 Task: Add The Old Spaghetti Factory Shredded Mizithra & Romano Blend to the cart.
Action: Mouse pressed left at (22, 85)
Screenshot: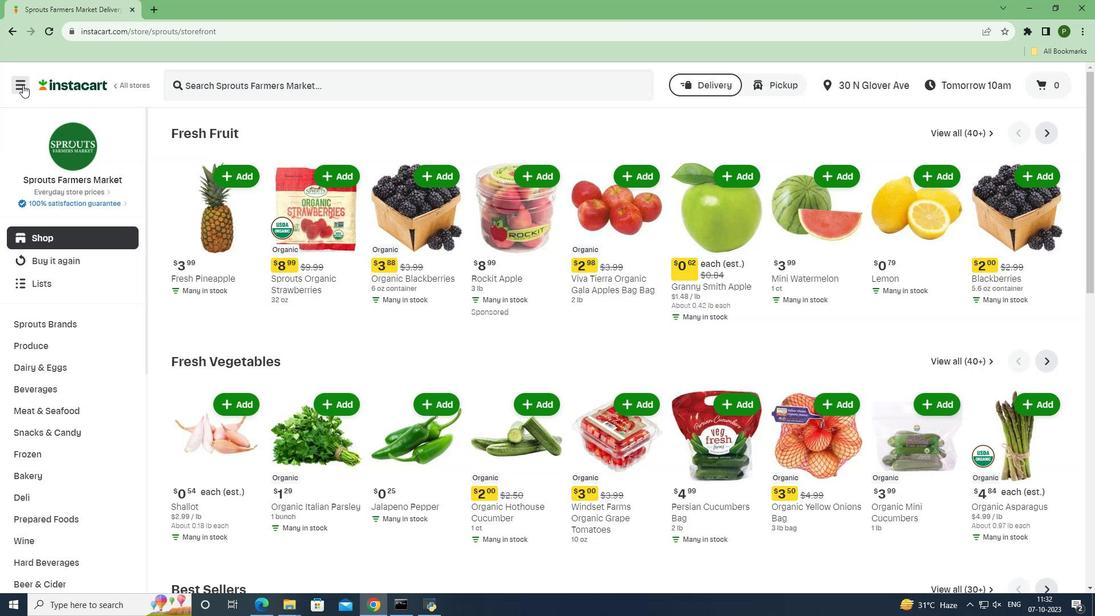 
Action: Mouse moved to (56, 309)
Screenshot: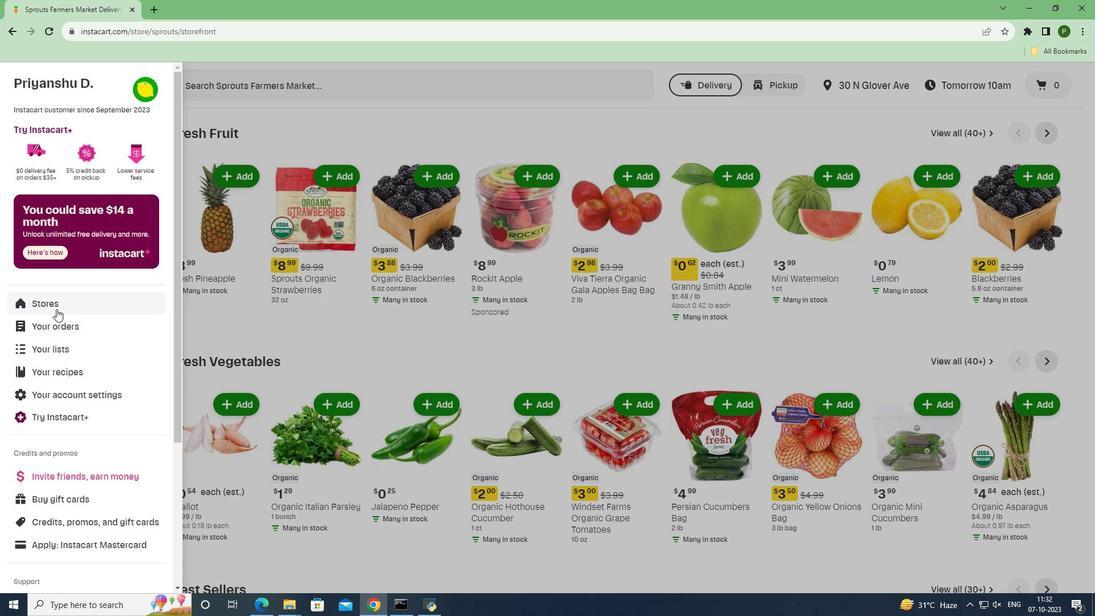 
Action: Mouse pressed left at (56, 309)
Screenshot: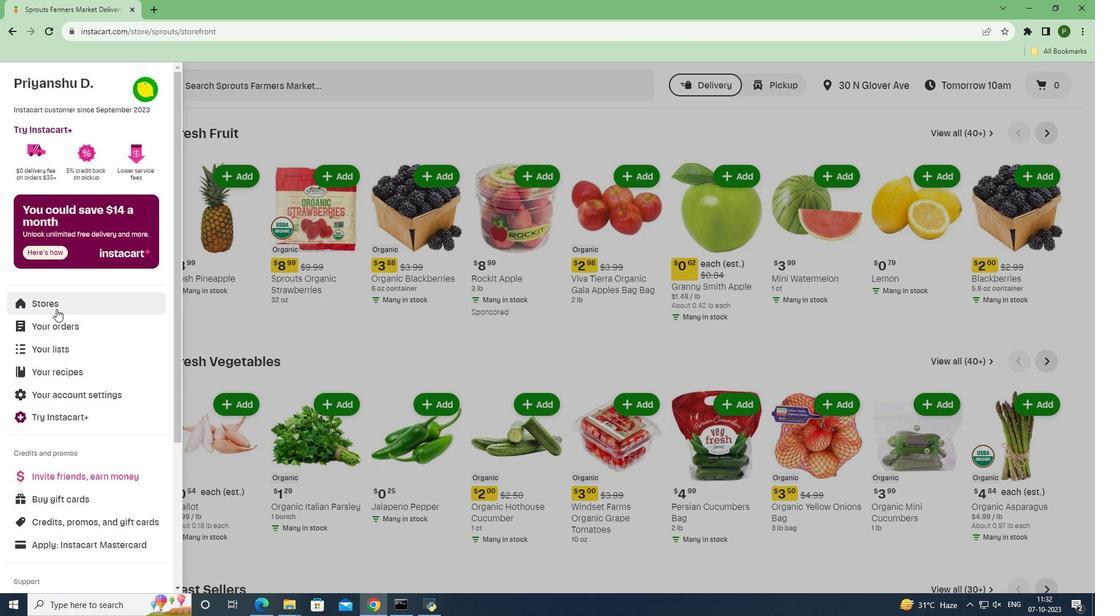
Action: Mouse moved to (273, 126)
Screenshot: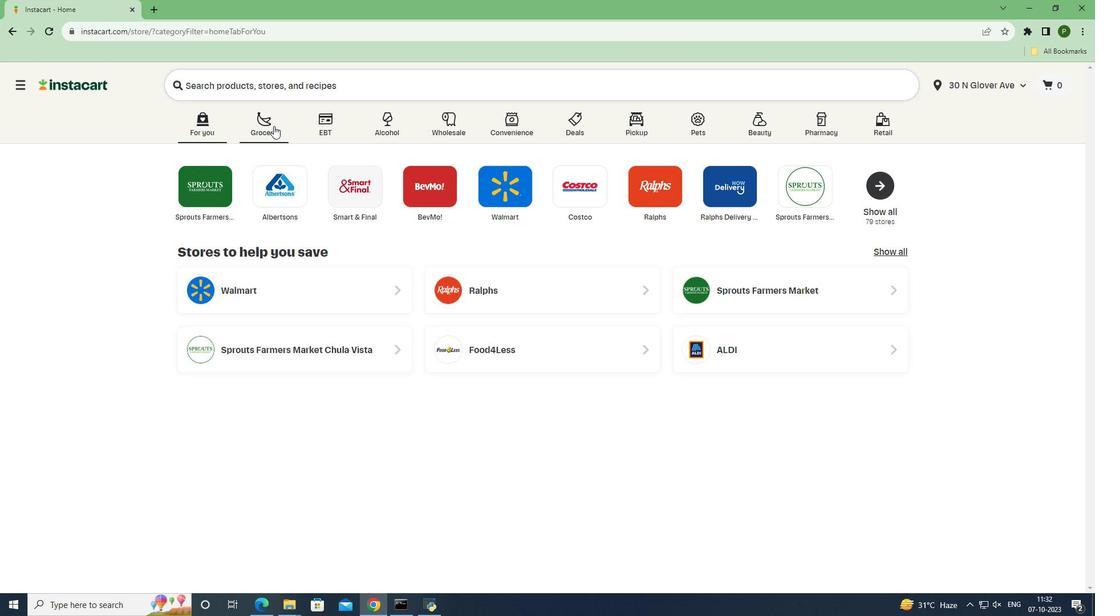 
Action: Mouse pressed left at (273, 126)
Screenshot: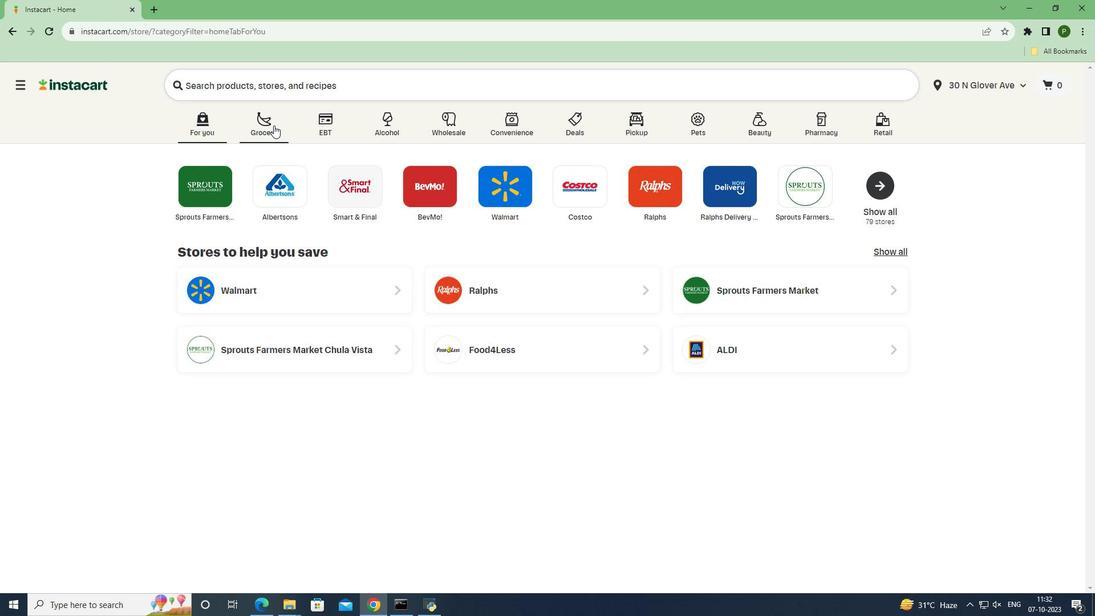 
Action: Mouse moved to (455, 264)
Screenshot: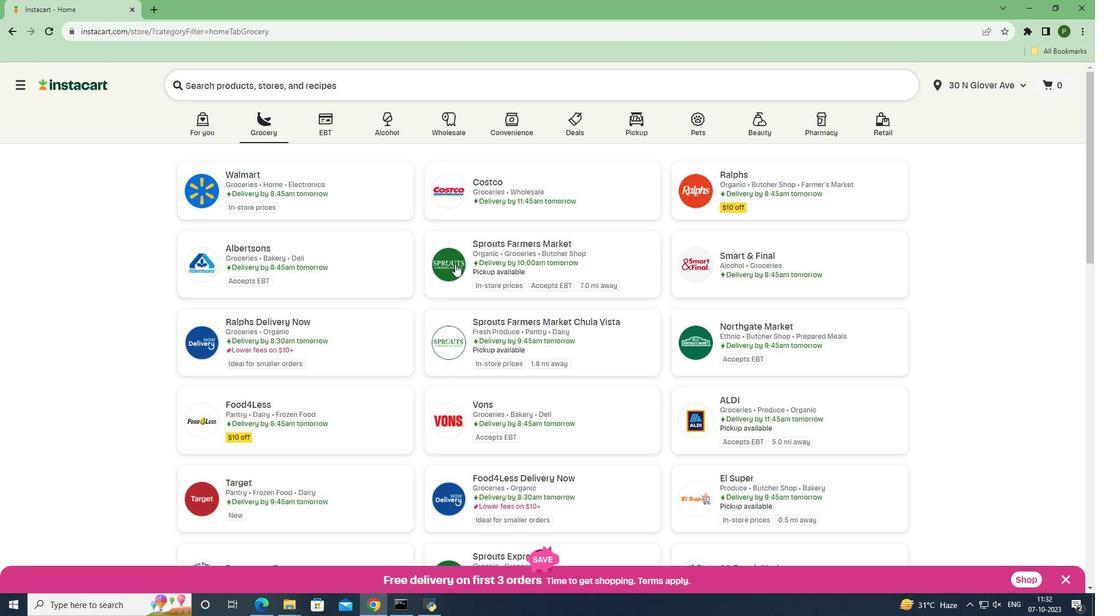 
Action: Mouse pressed left at (455, 264)
Screenshot: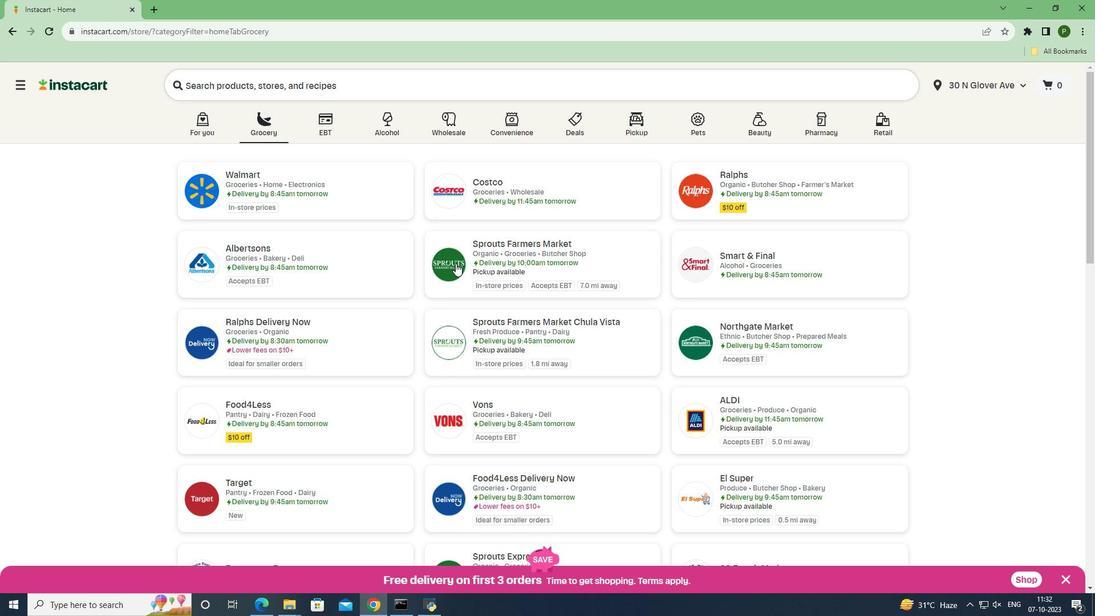 
Action: Mouse moved to (113, 373)
Screenshot: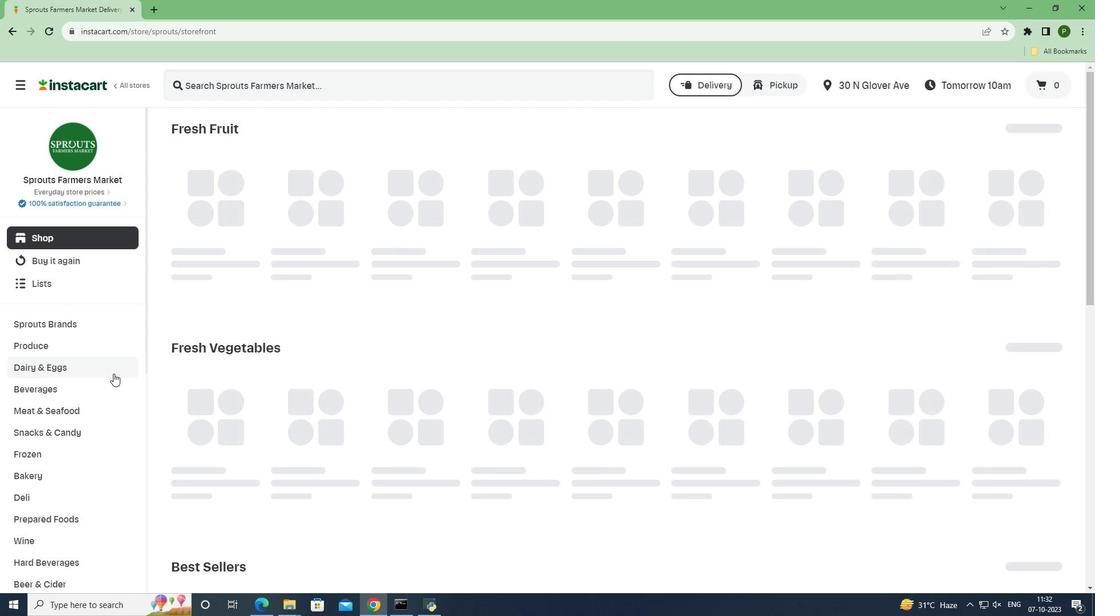 
Action: Mouse pressed left at (113, 373)
Screenshot: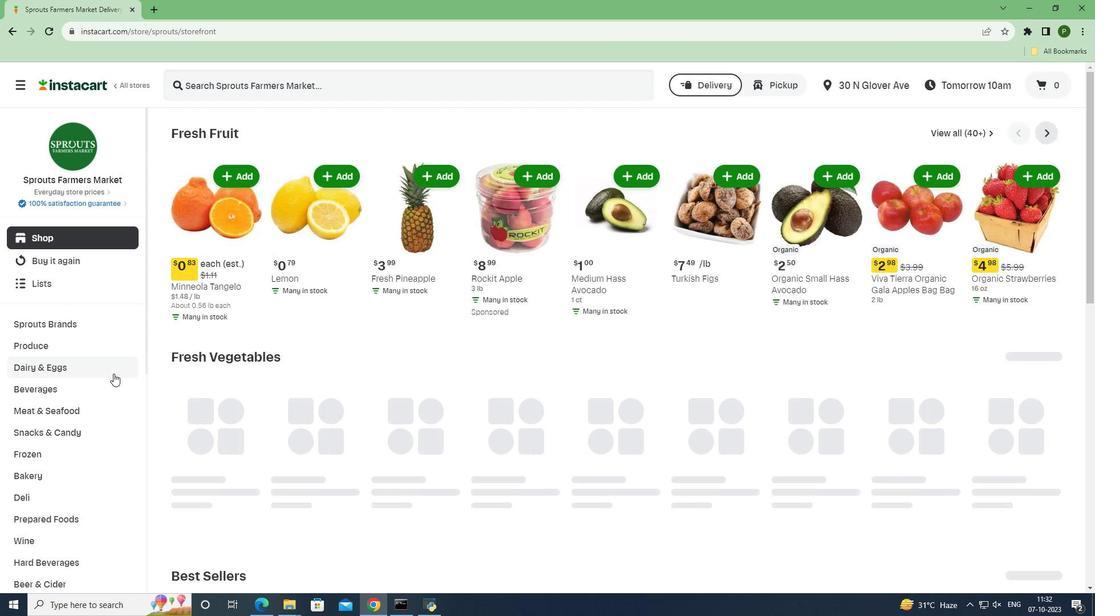 
Action: Mouse moved to (95, 406)
Screenshot: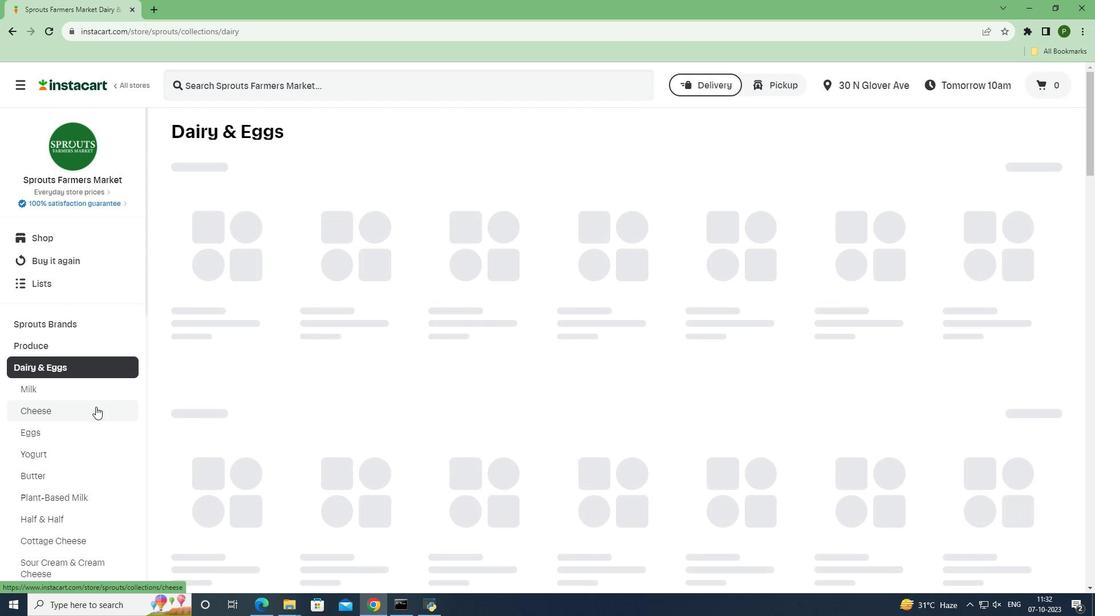 
Action: Mouse pressed left at (95, 406)
Screenshot: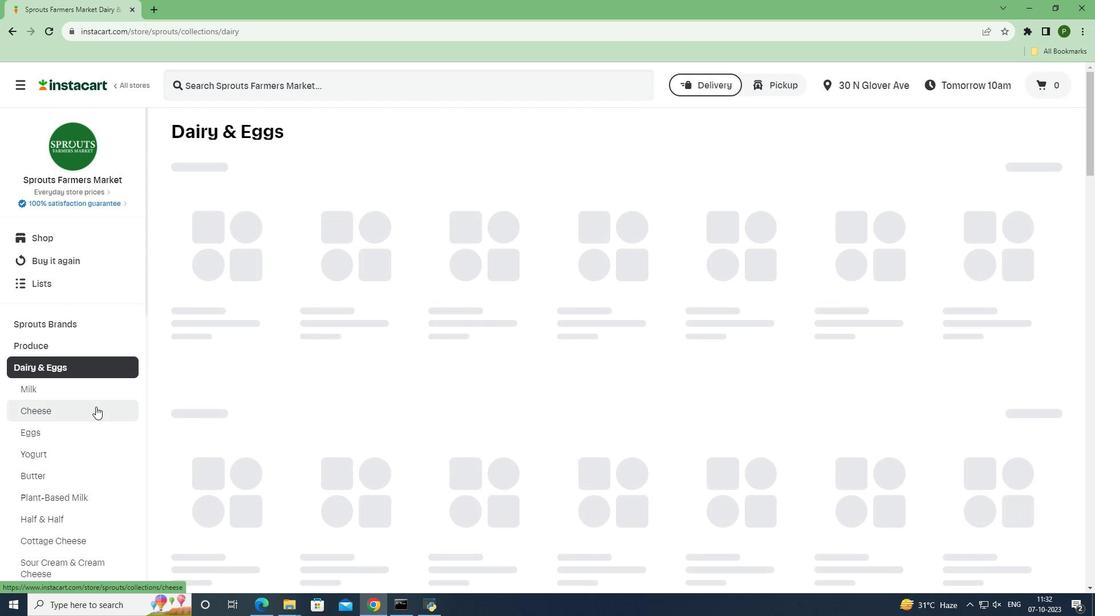 
Action: Mouse moved to (245, 87)
Screenshot: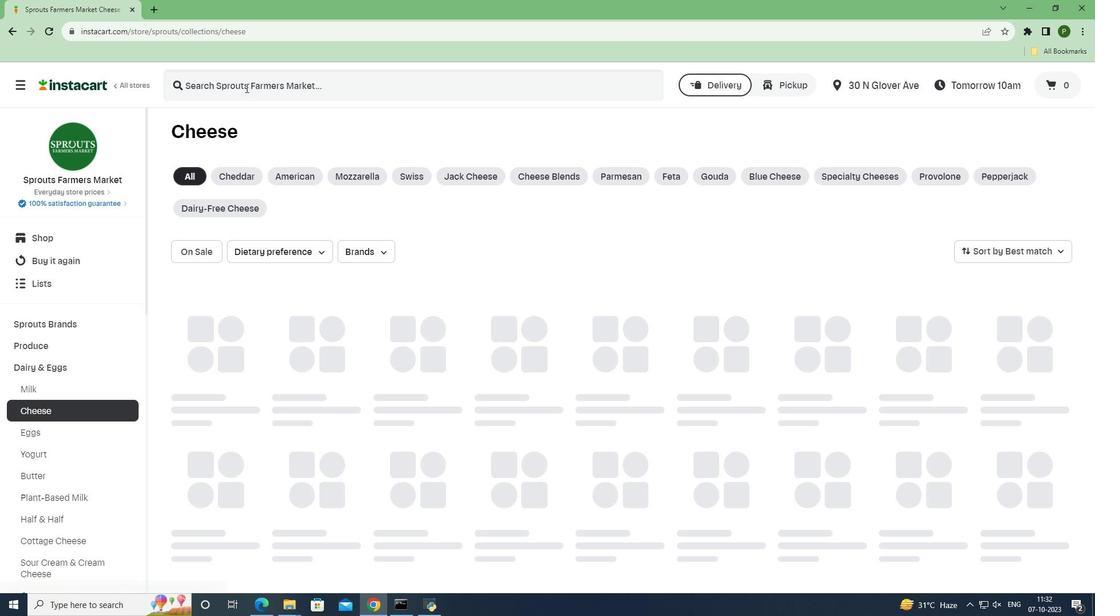
Action: Mouse pressed left at (245, 87)
Screenshot: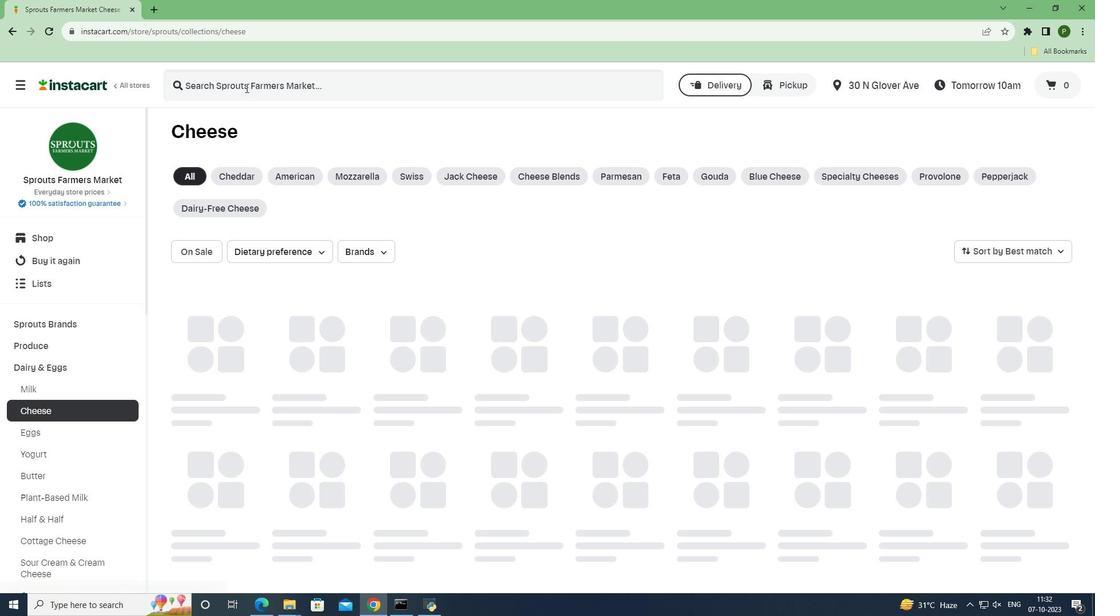 
Action: Key pressed <Key.caps_lock>T<Key.caps_lock>he<Key.space><Key.caps_lock>O<Key.caps_lock>ld<Key.space><Key.caps_lock>S<Key.caps_lock>paghetti<Key.space><Key.caps_lock>F<Key.caps_lock>actory<Key.space><Key.caps_lock>S<Key.caps_lock>hredded<Key.space><Key.caps_lock>M<Key.caps_lock>izithra<Key.space><Key.shift><Key.shift>&<Key.space><Key.caps_lock>R<Key.caps_lock>omano<Key.space><Key.caps_lock>B<Key.caps_lock>lend<Key.space><Key.enter>
Screenshot: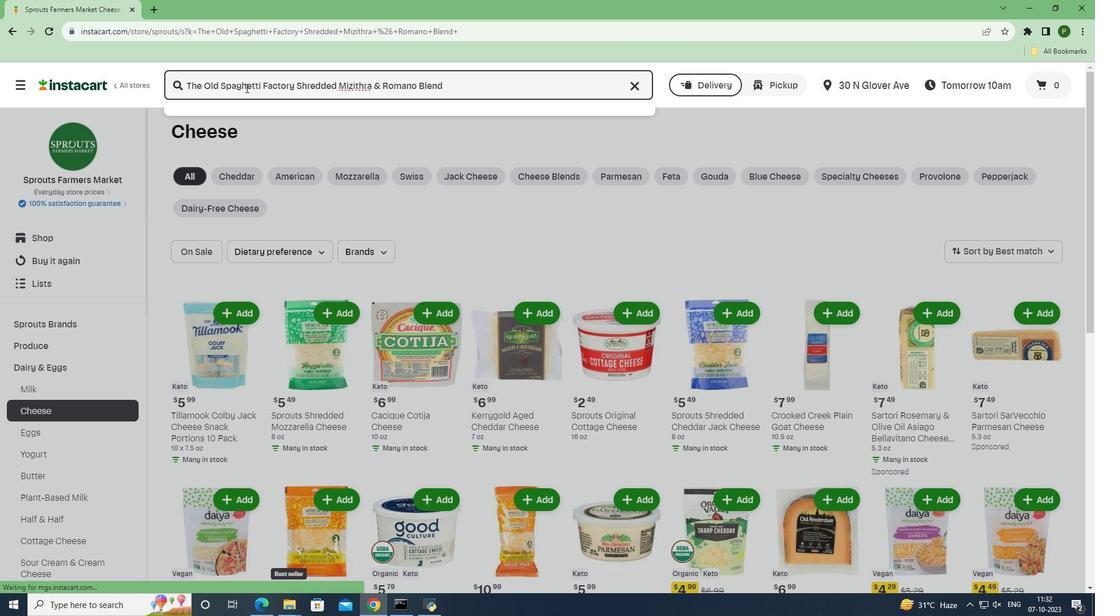 
Action: Mouse moved to (319, 209)
Screenshot: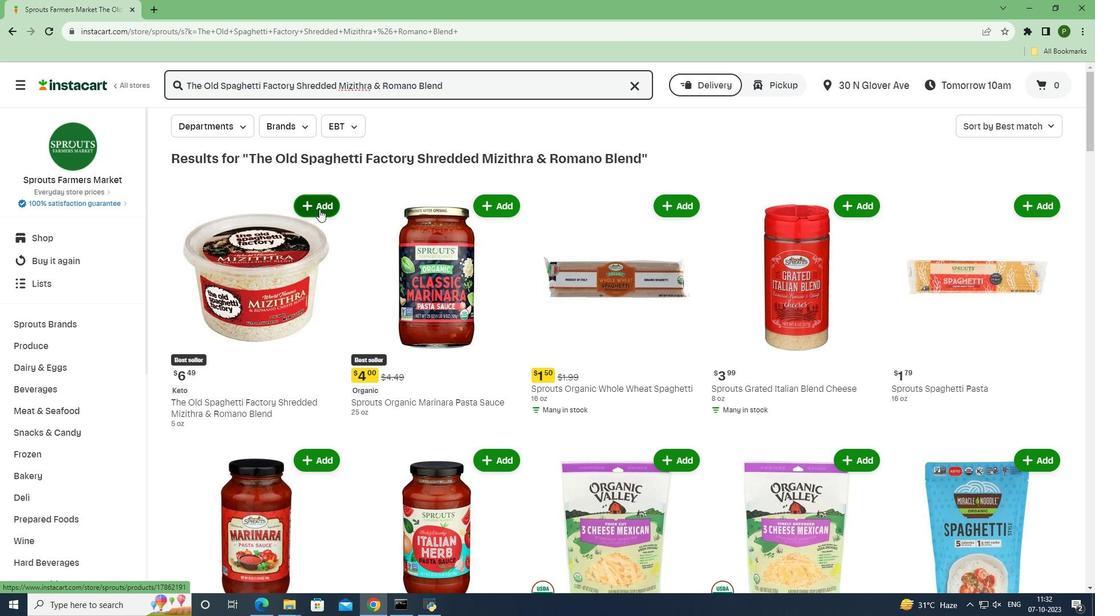 
Action: Mouse pressed left at (319, 209)
Screenshot: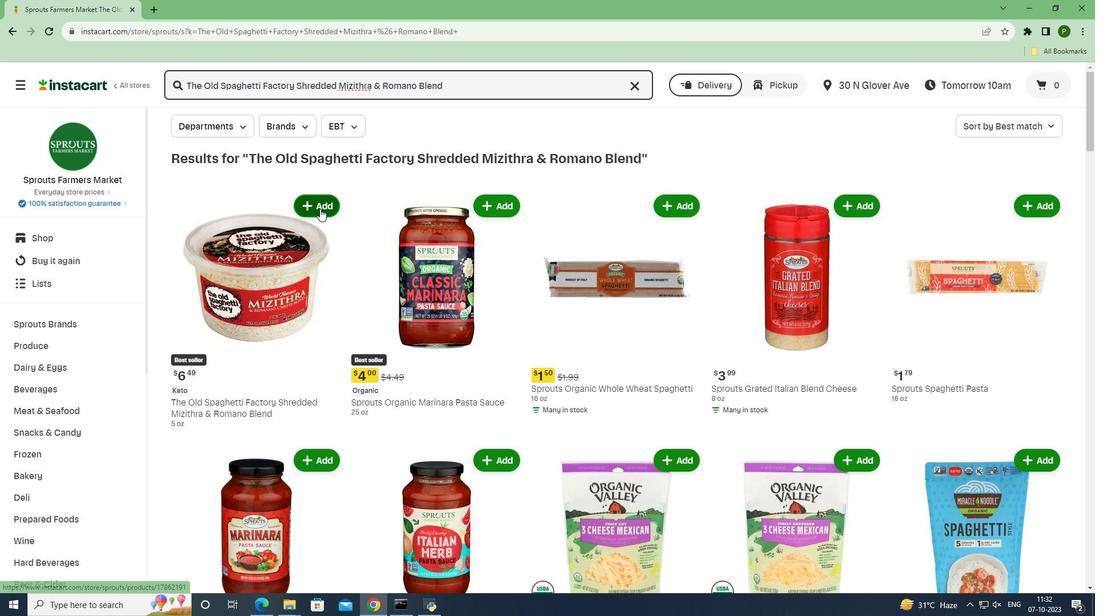 
Action: Mouse moved to (352, 259)
Screenshot: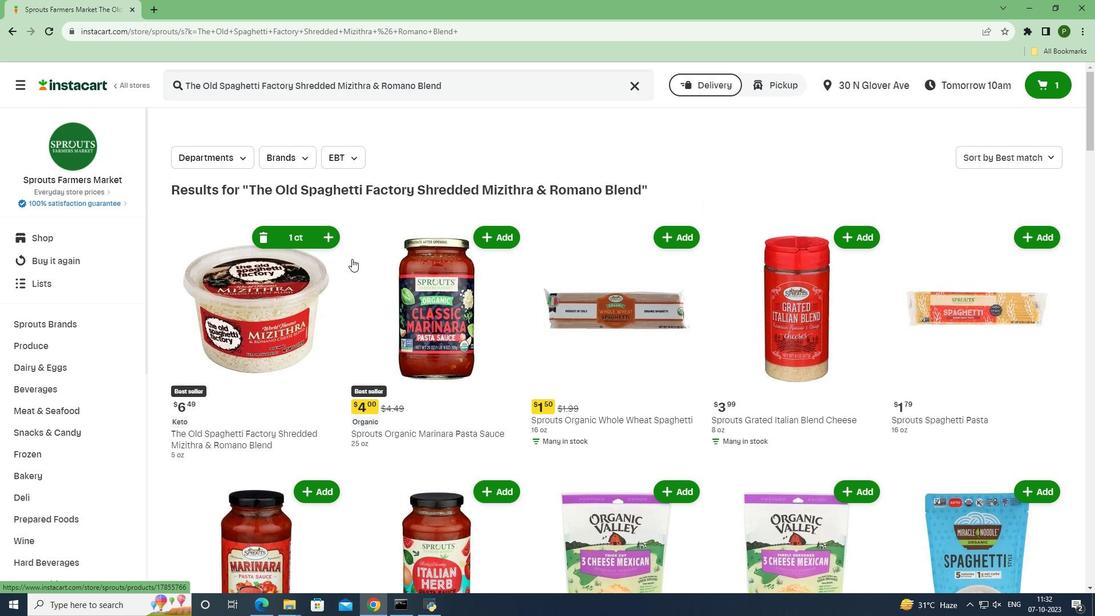
